 Task: Add Sprouts Sliced Pepper Jack Cheese to the cart.
Action: Mouse pressed left at (25, 110)
Screenshot: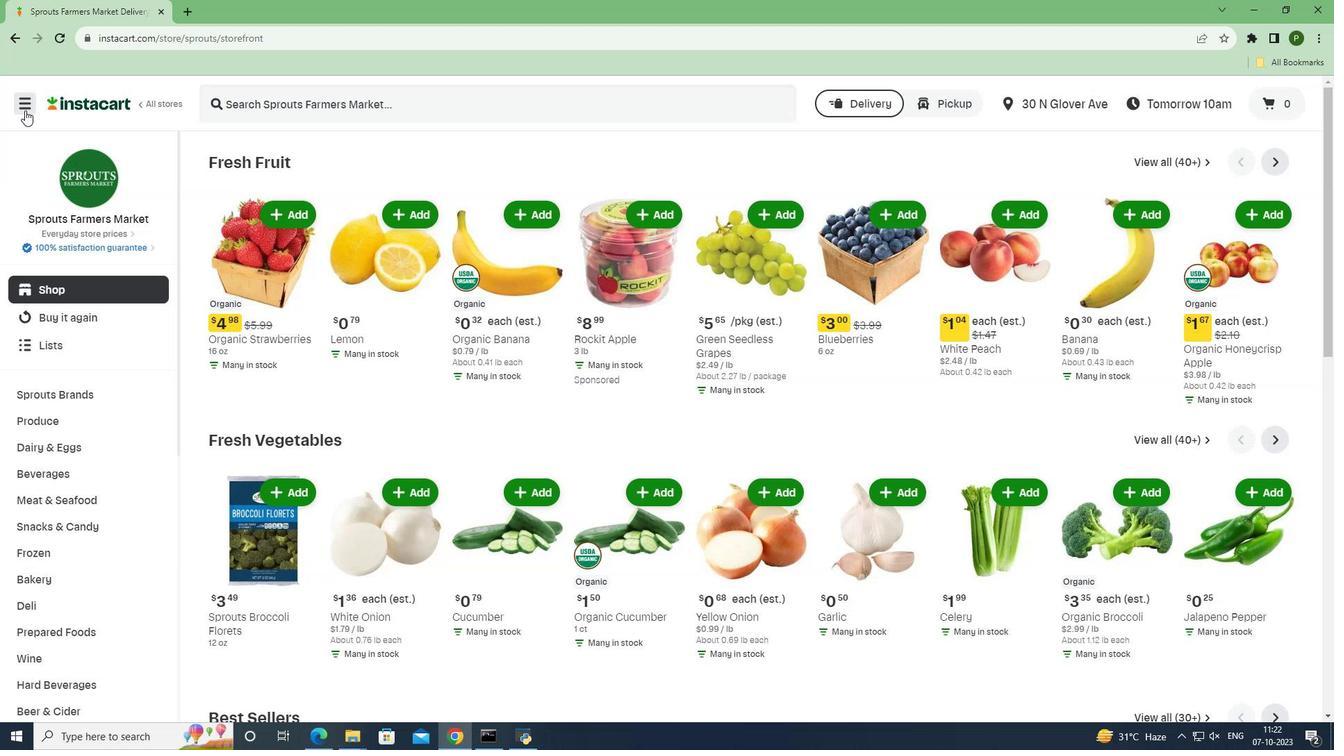 
Action: Mouse moved to (56, 358)
Screenshot: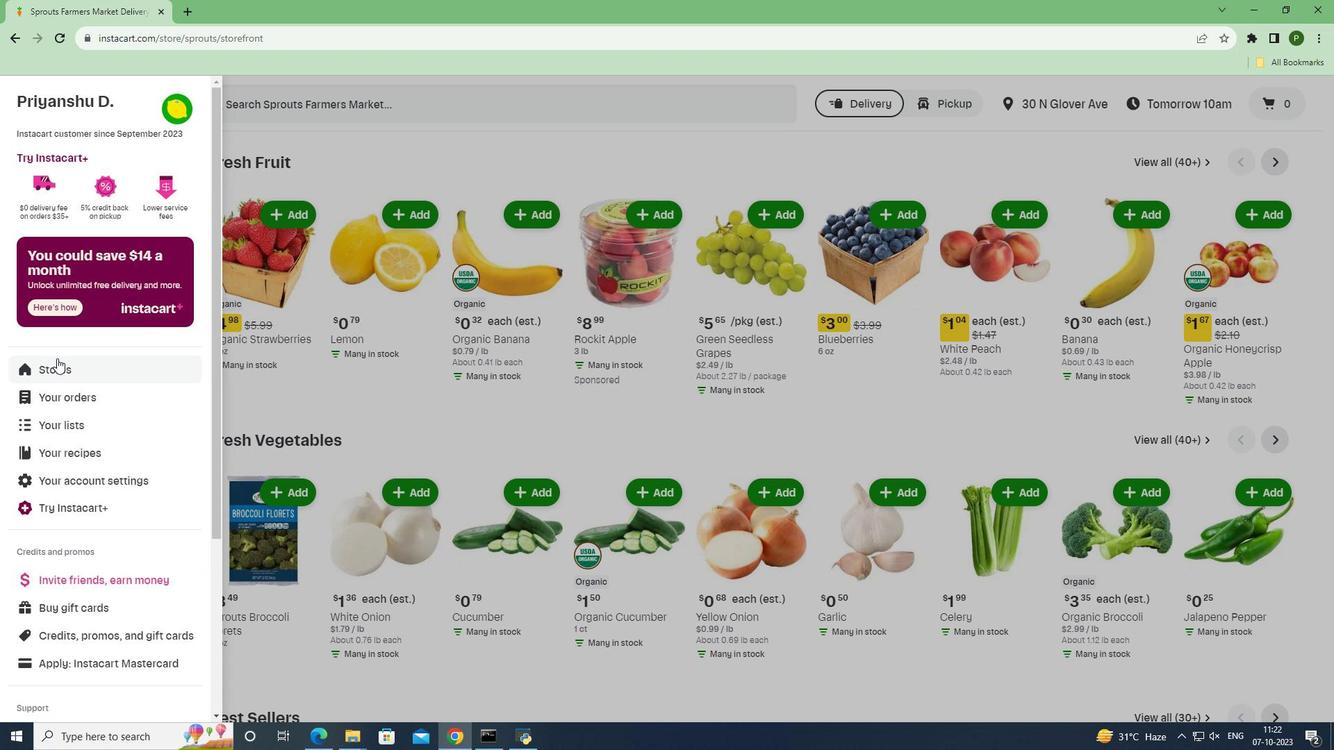 
Action: Mouse pressed left at (56, 358)
Screenshot: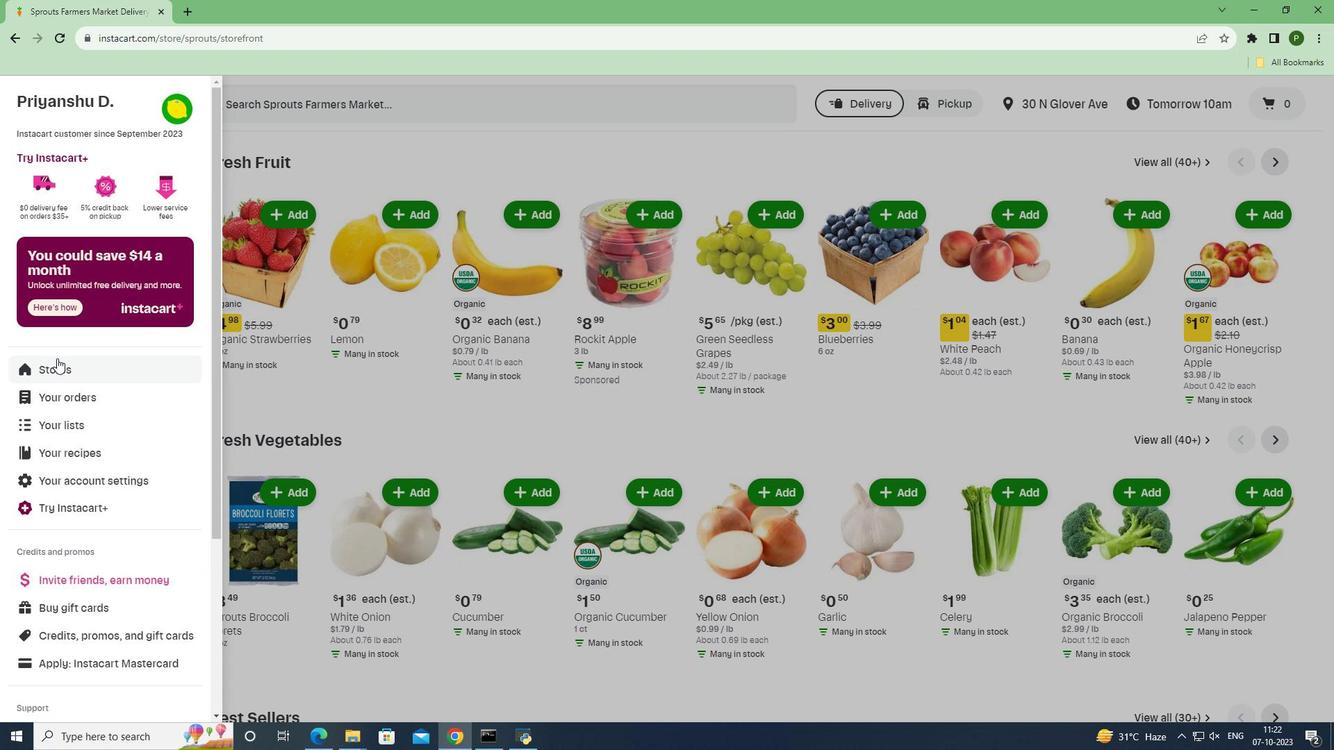 
Action: Mouse moved to (312, 166)
Screenshot: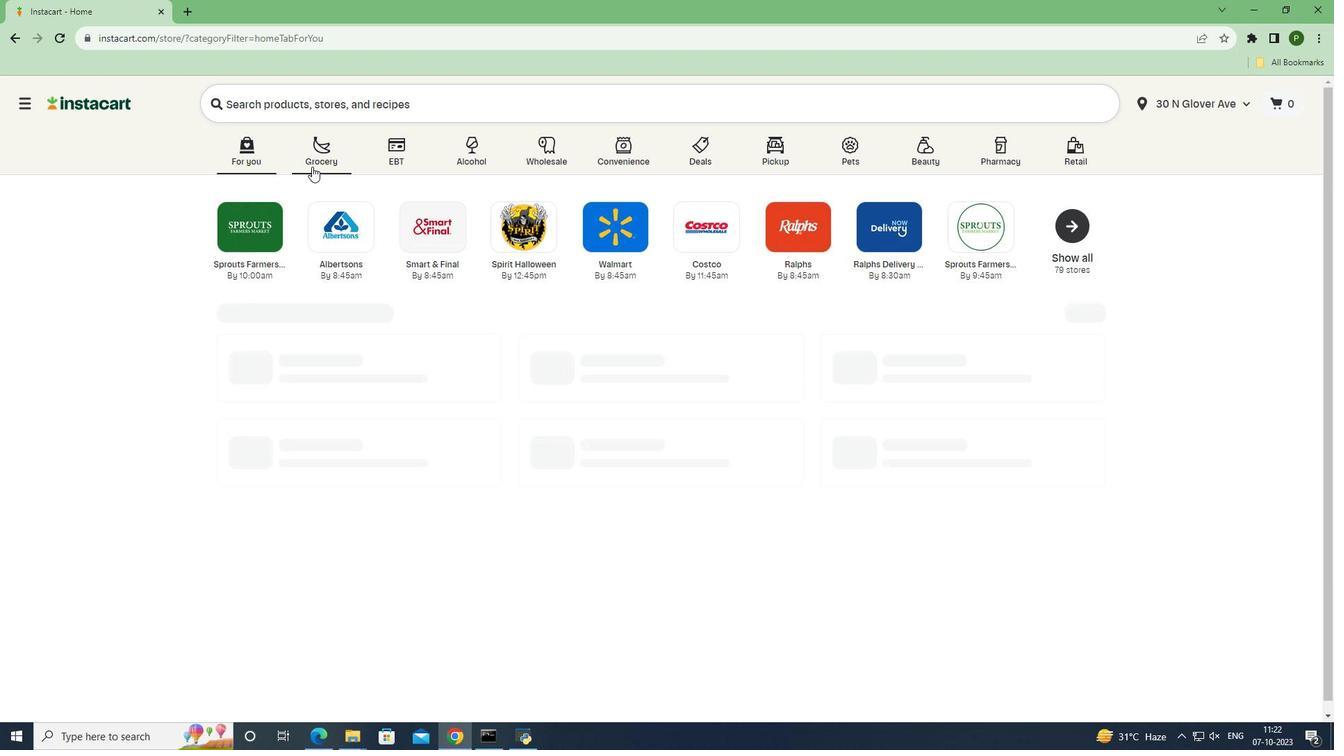 
Action: Mouse pressed left at (312, 166)
Screenshot: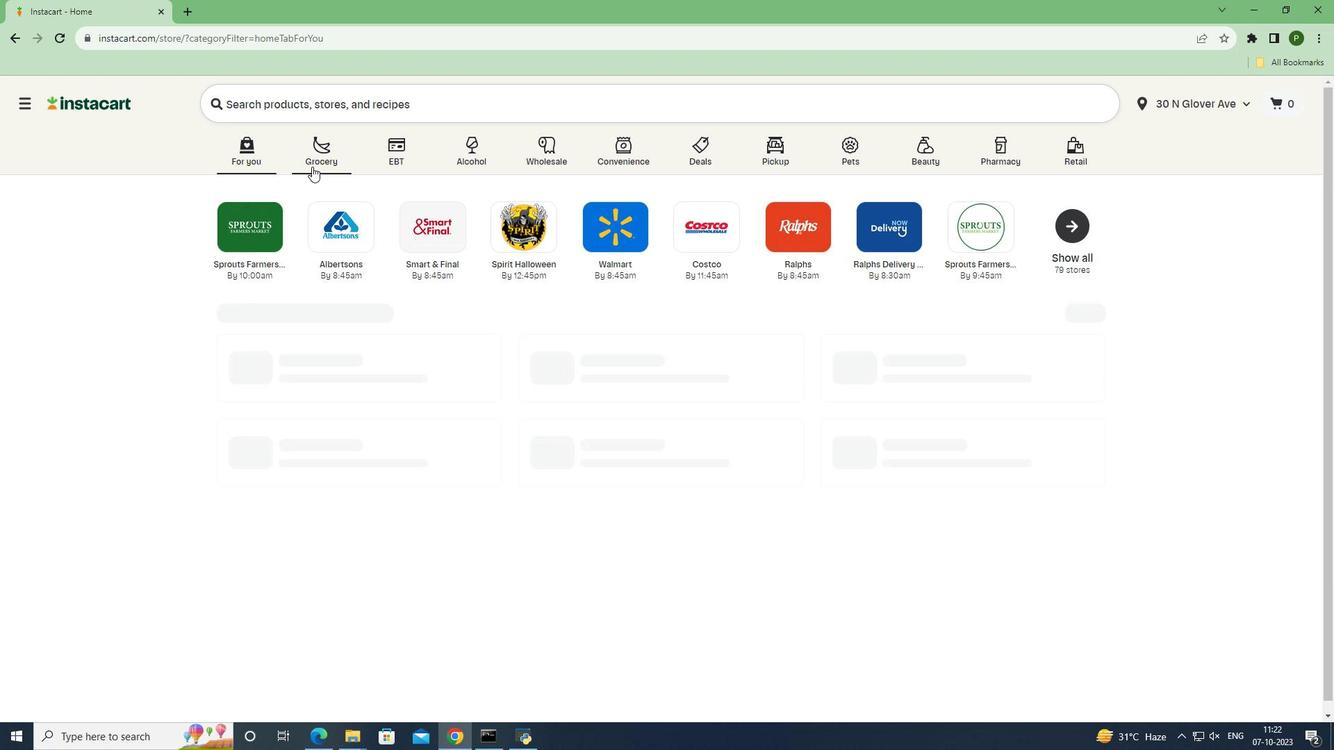 
Action: Mouse moved to (605, 325)
Screenshot: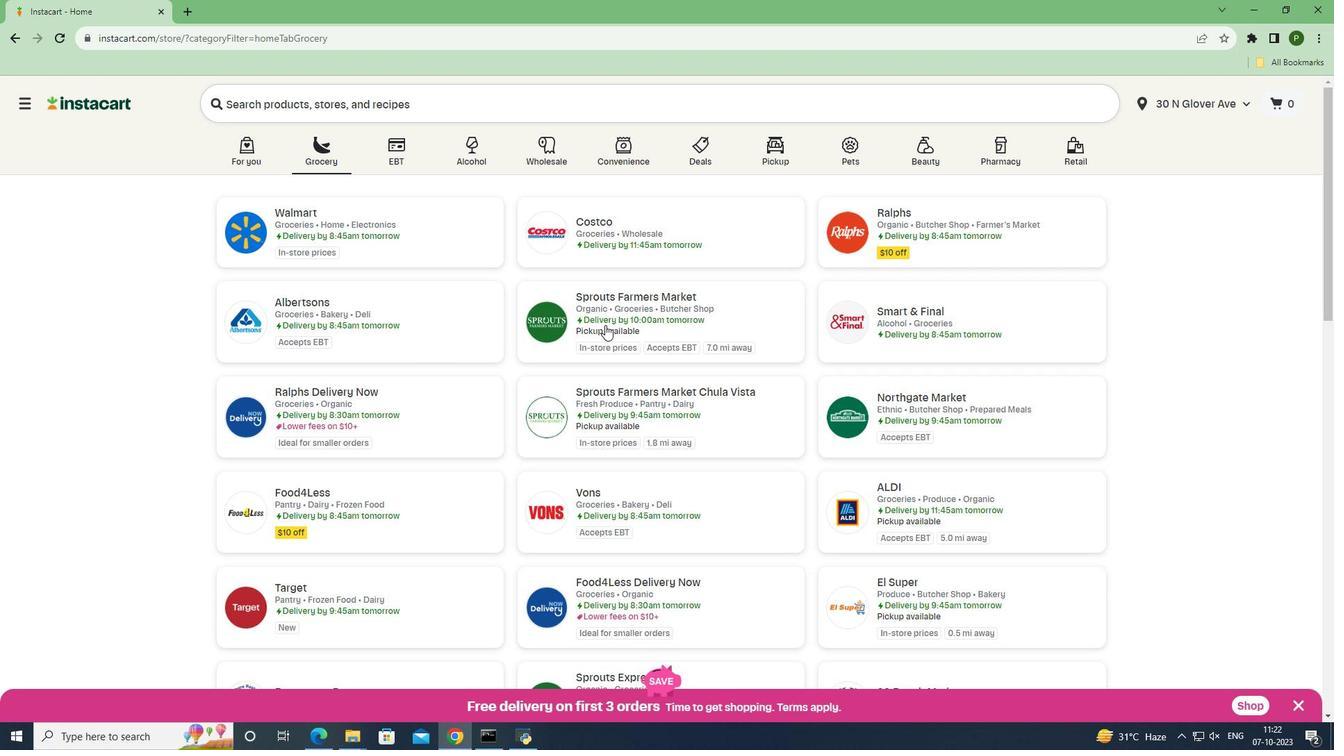
Action: Mouse pressed left at (605, 325)
Screenshot: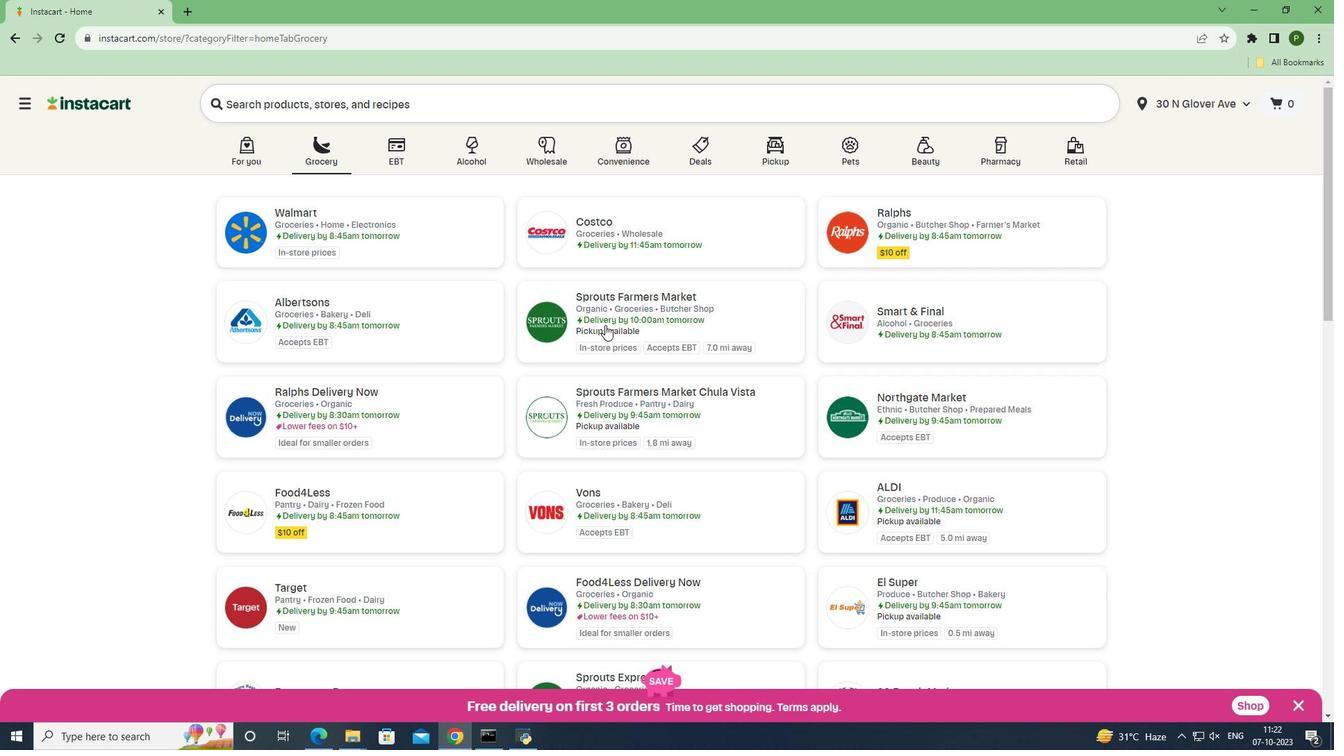 
Action: Mouse moved to (82, 446)
Screenshot: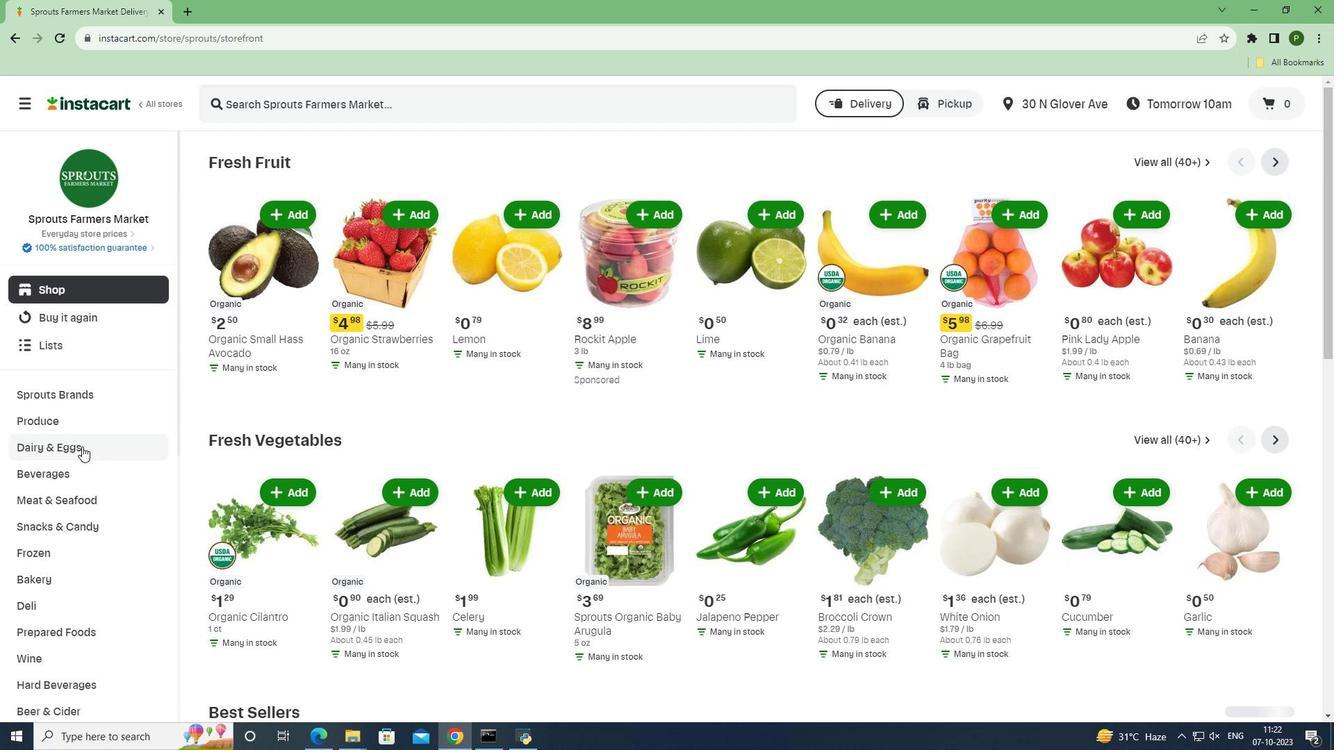 
Action: Mouse pressed left at (82, 446)
Screenshot: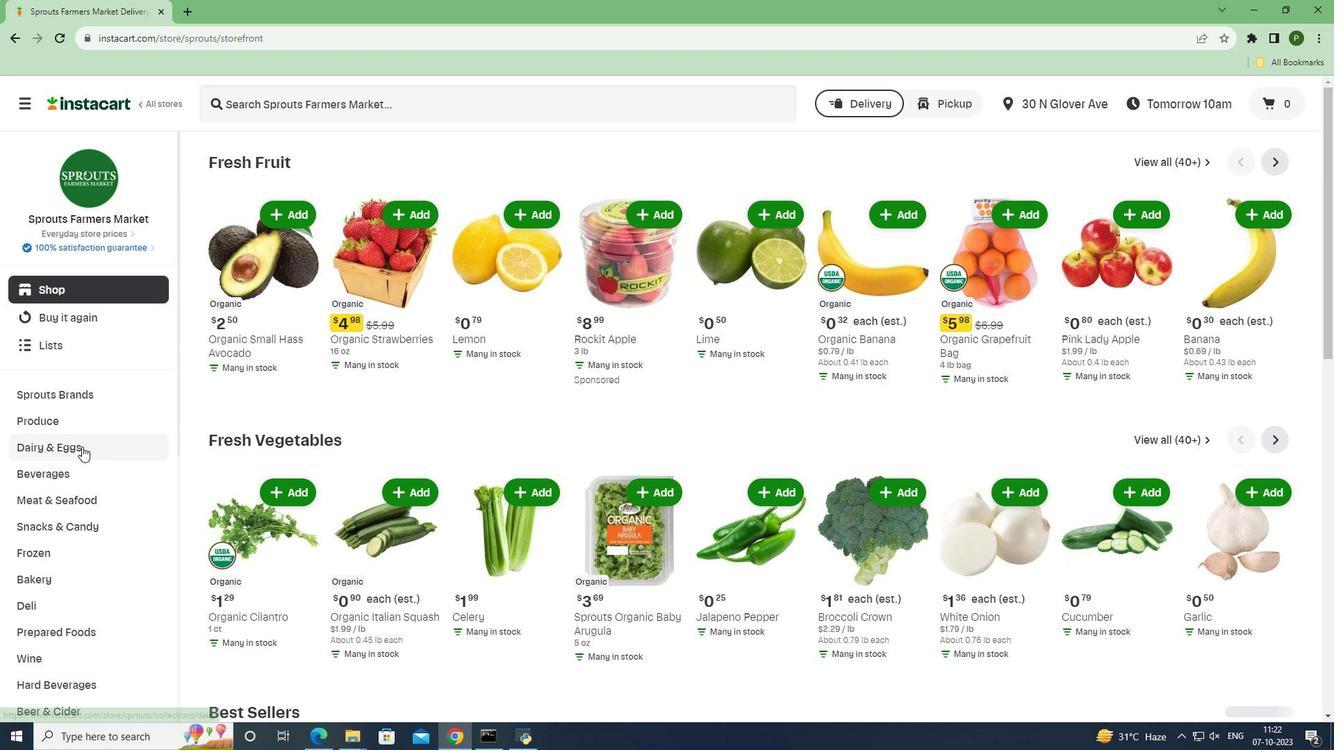 
Action: Mouse moved to (60, 506)
Screenshot: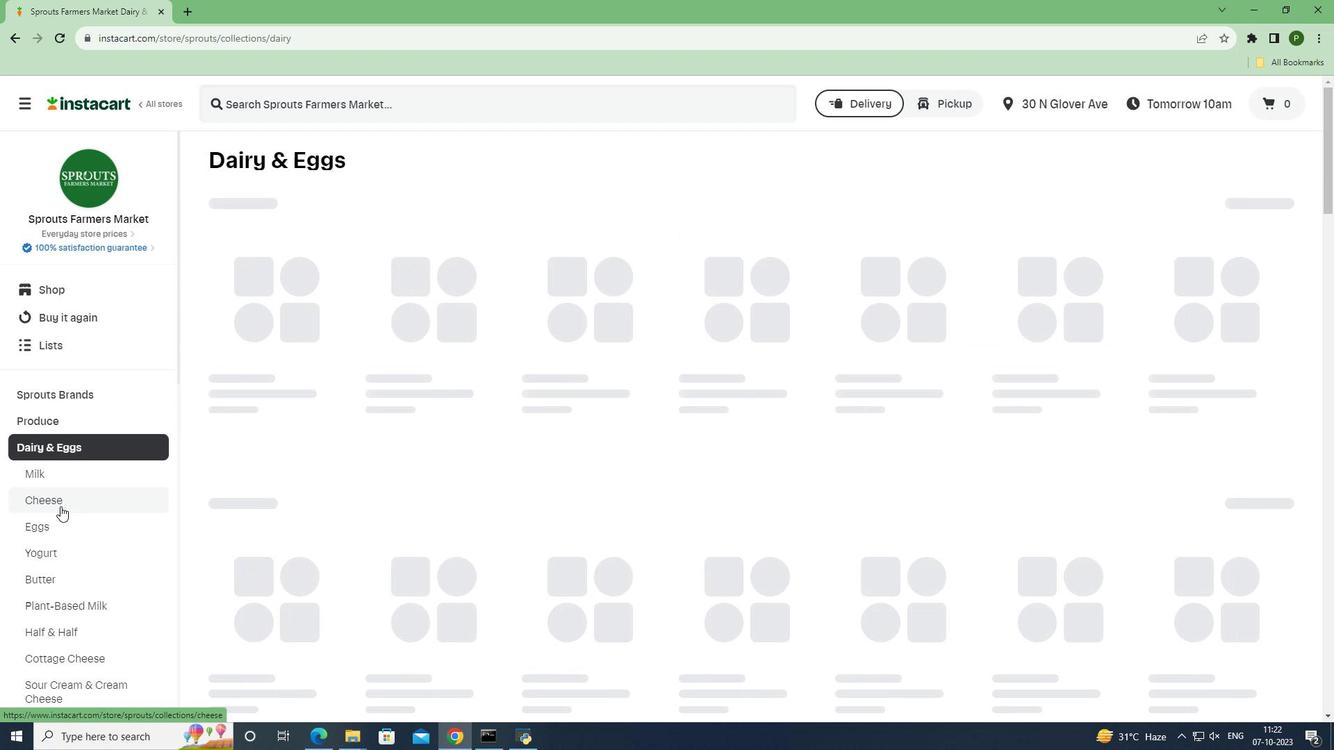 
Action: Mouse pressed left at (60, 506)
Screenshot: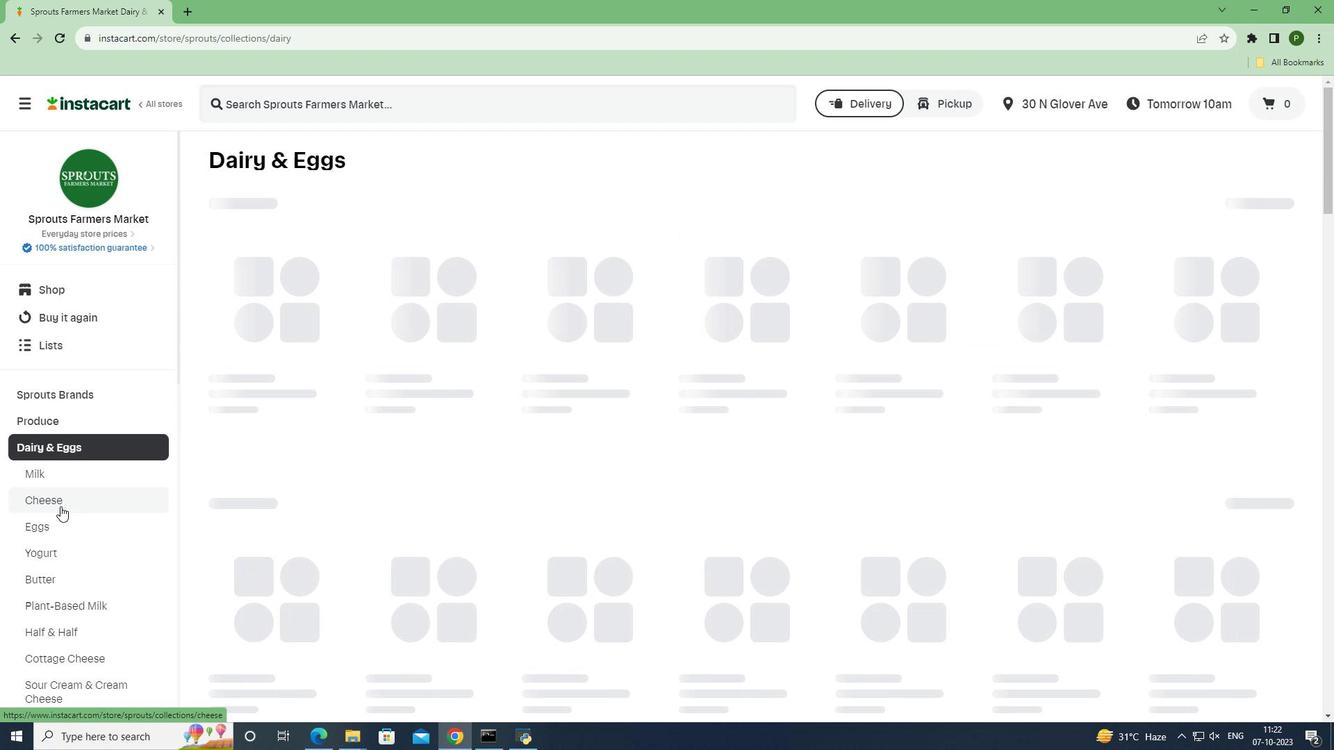 
Action: Mouse moved to (330, 107)
Screenshot: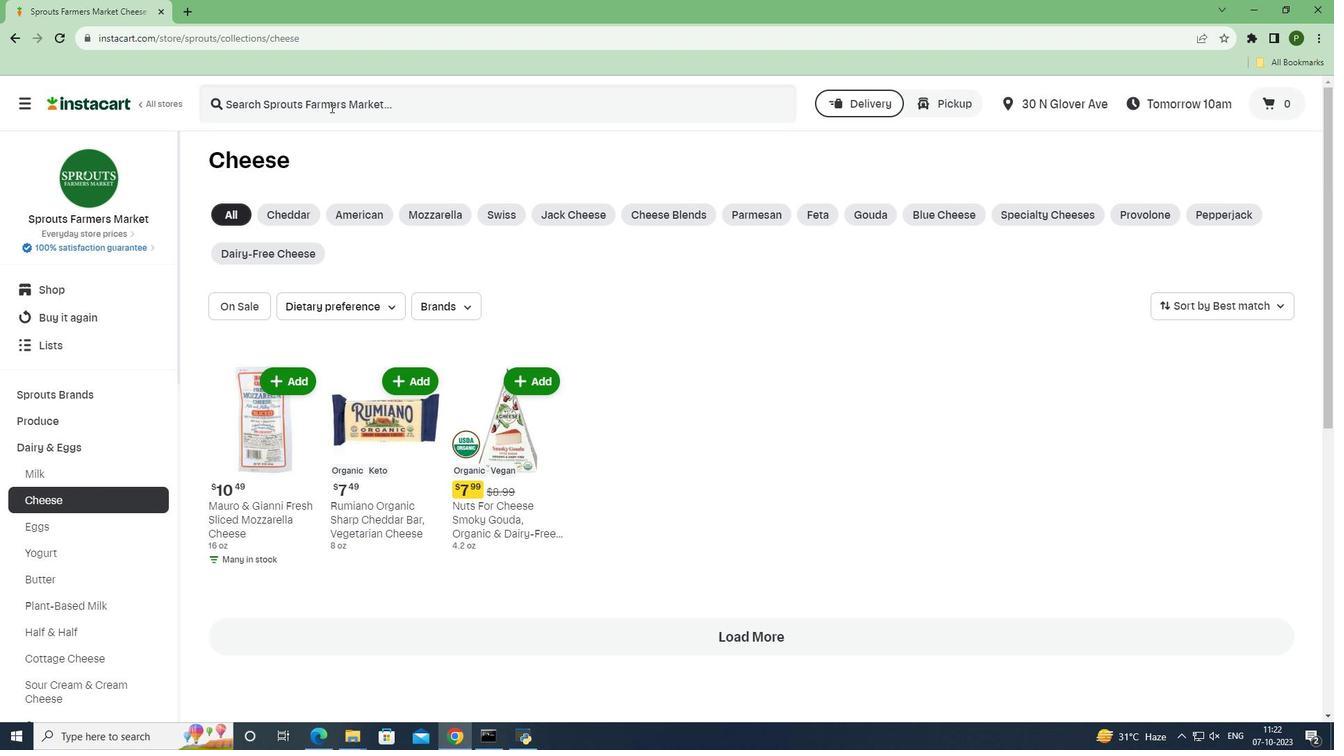 
Action: Mouse pressed left at (330, 107)
Screenshot: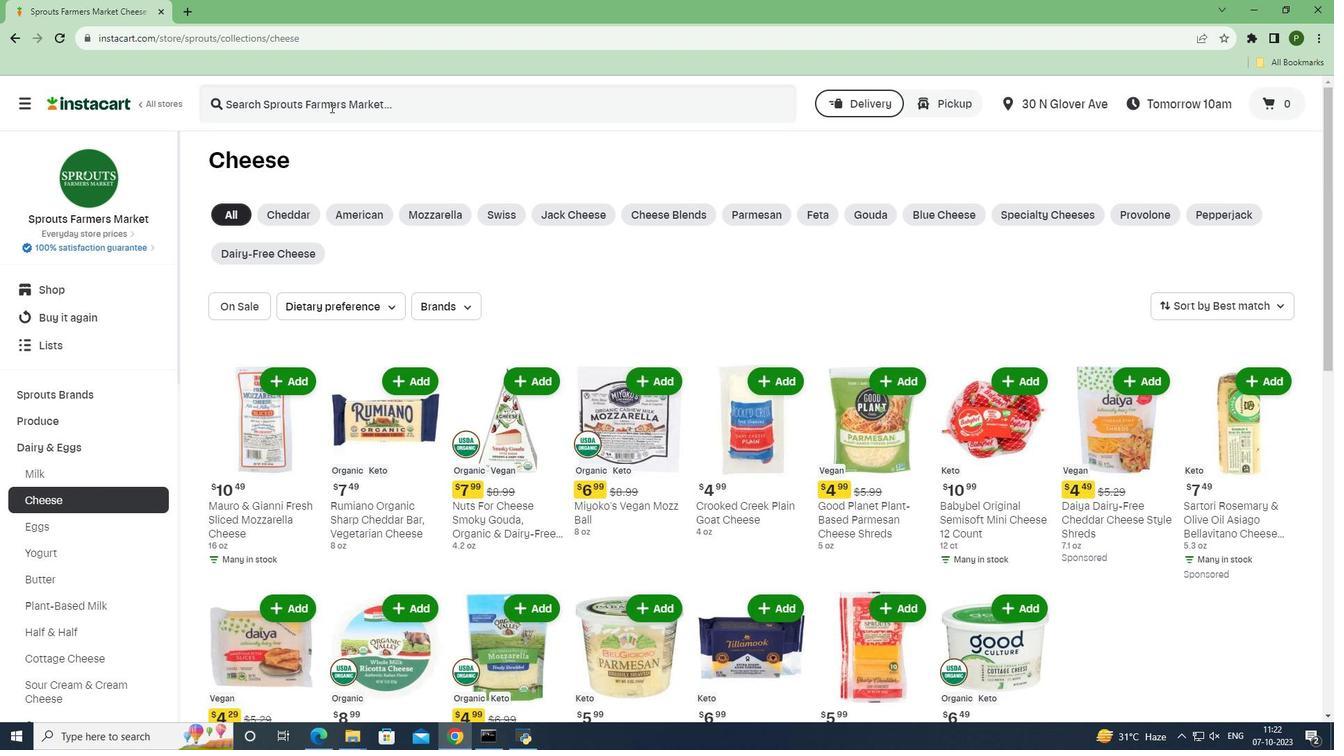 
Action: Key pressed <Key.caps_lock>S<Key.caps_lock>prouts<Key.space><Key.caps_lock>S<Key.caps_lock>liced<Key.space><Key.caps_lock>P<Key.caps_lock>epper<Key.space><Key.caps_lock>J<Key.caps_lock>ack<Key.space><Key.caps_lock>C<Key.caps_lock>heese<Key.space><Key.enter>
Screenshot: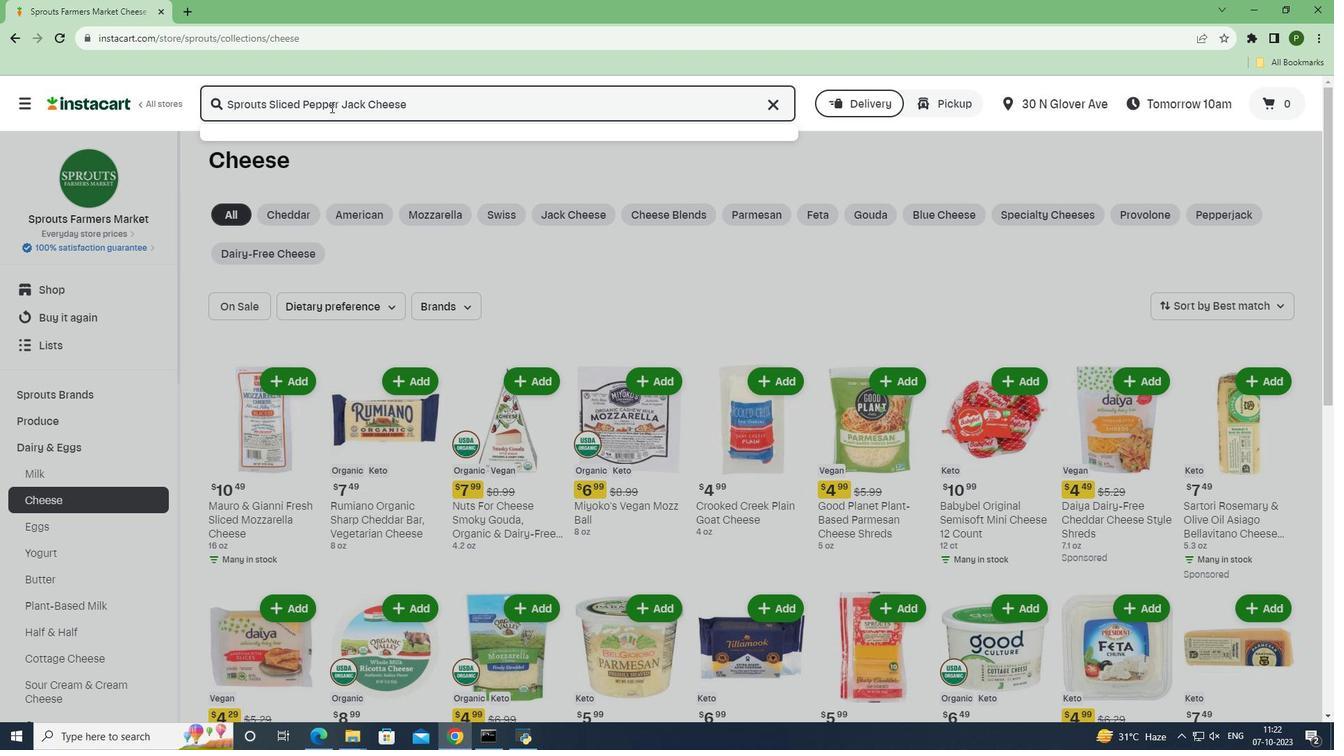 
Action: Mouse moved to (806, 243)
Screenshot: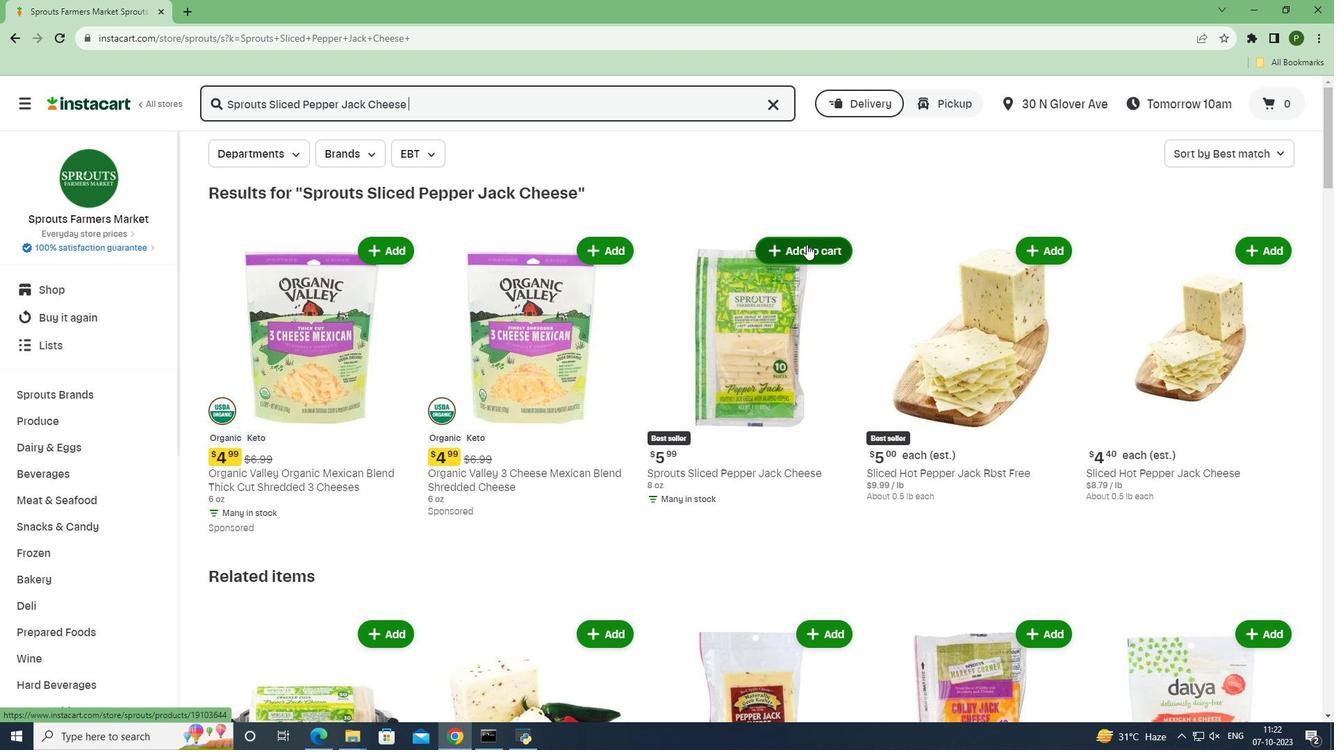 
Action: Mouse pressed left at (806, 243)
Screenshot: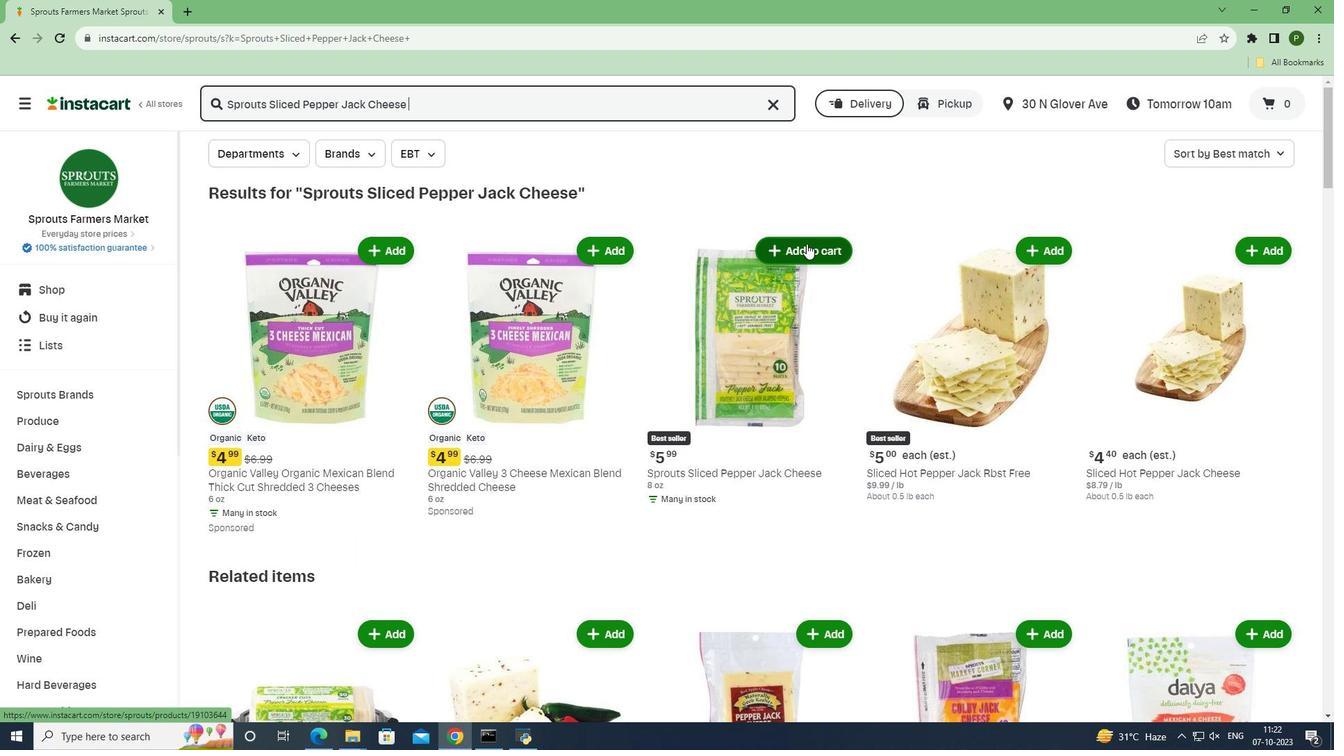 
Action: Mouse moved to (852, 321)
Screenshot: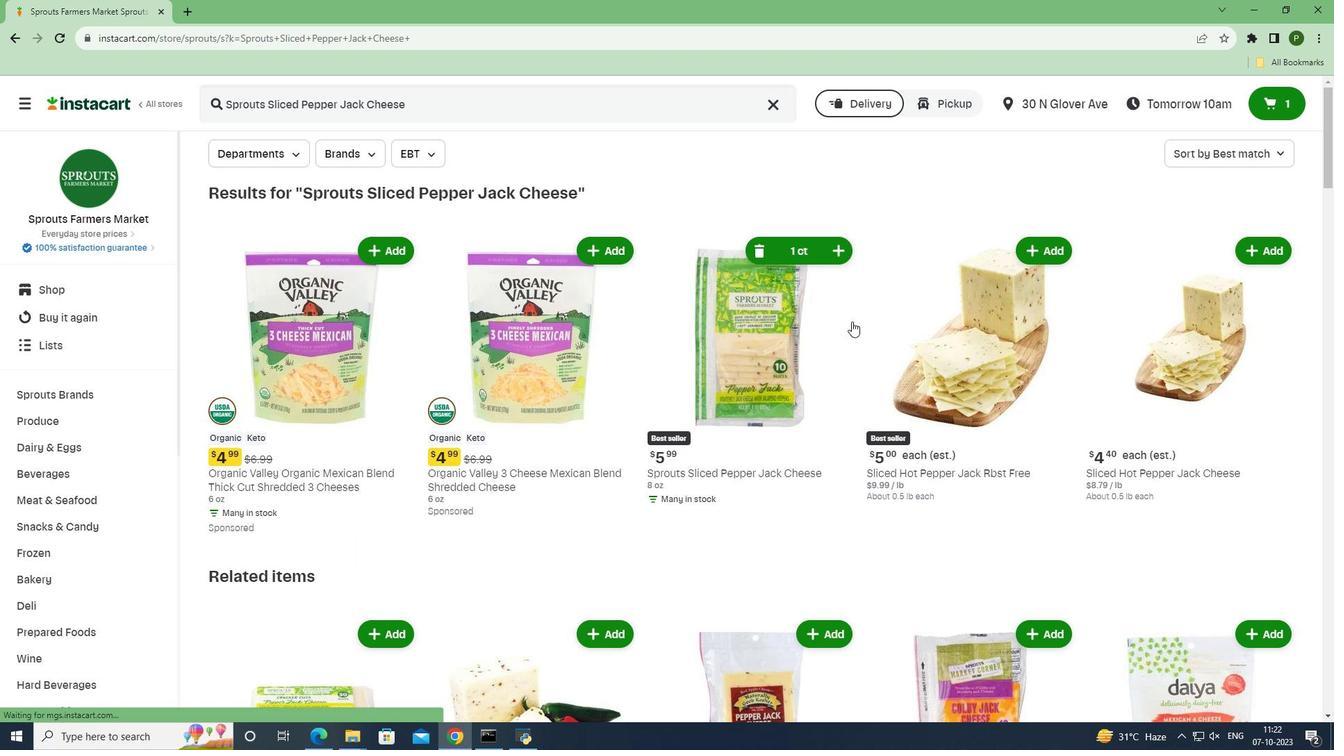 
